 Task: Show the google sheets function.
Action: Mouse moved to (290, 104)
Screenshot: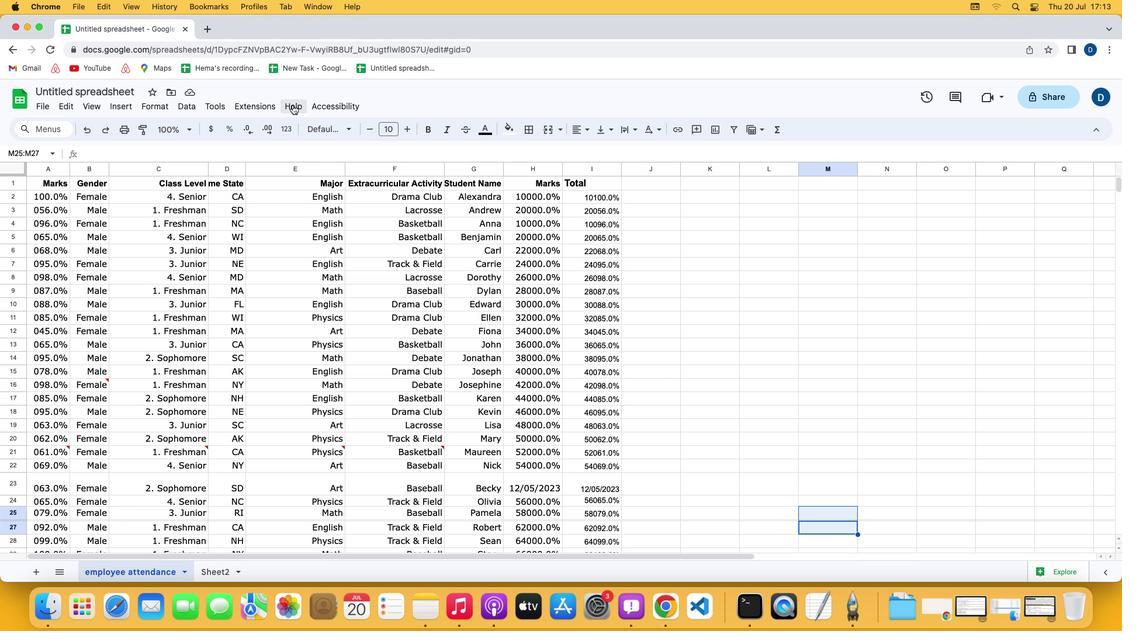
Action: Mouse pressed left at (290, 104)
Screenshot: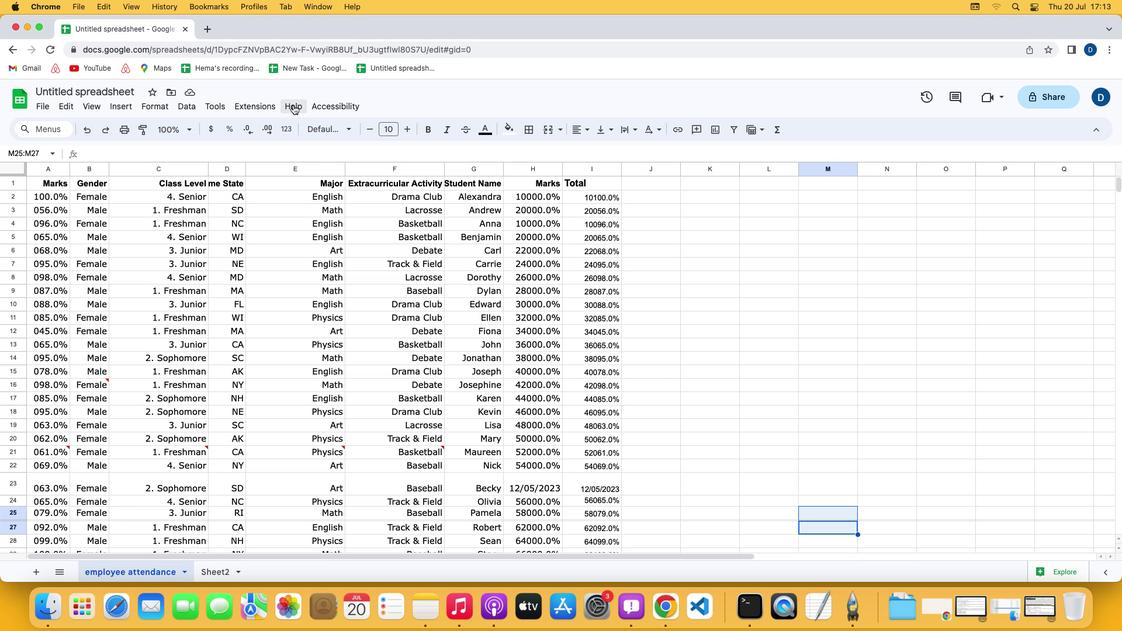 
Action: Mouse moved to (294, 104)
Screenshot: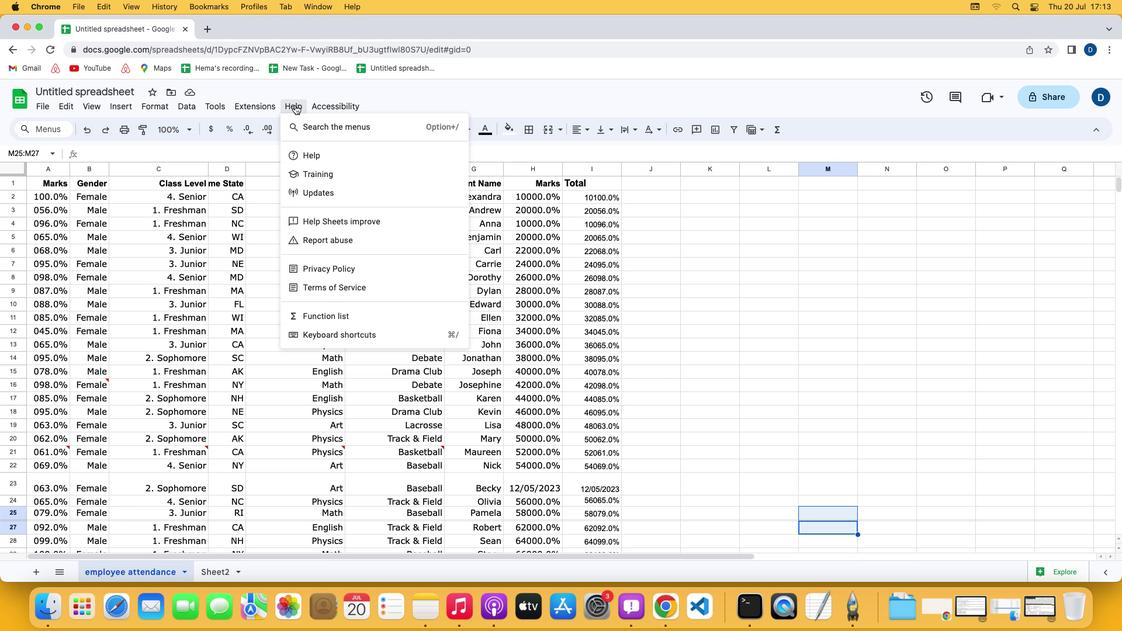 
Action: Mouse pressed left at (294, 104)
Screenshot: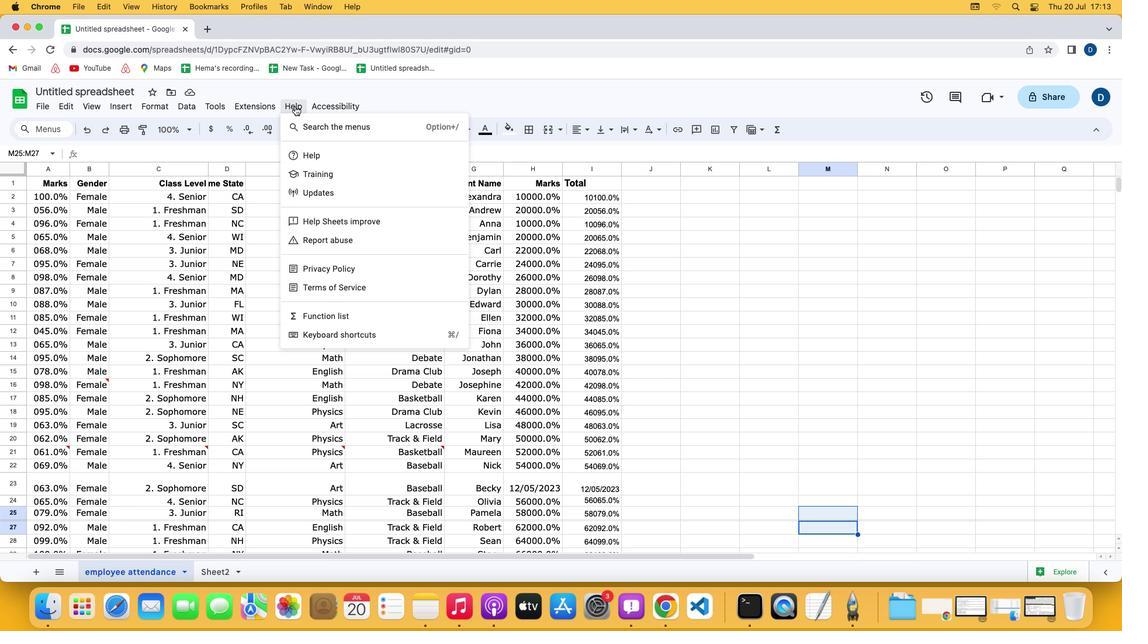 
Action: Mouse moved to (342, 315)
Screenshot: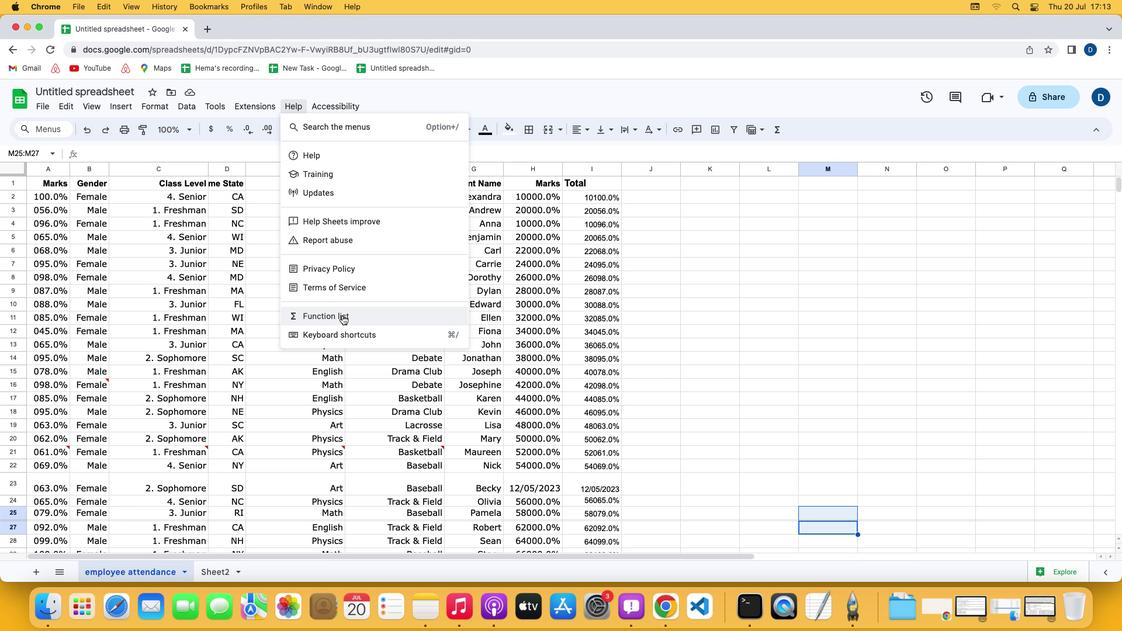 
Action: Mouse pressed left at (342, 315)
Screenshot: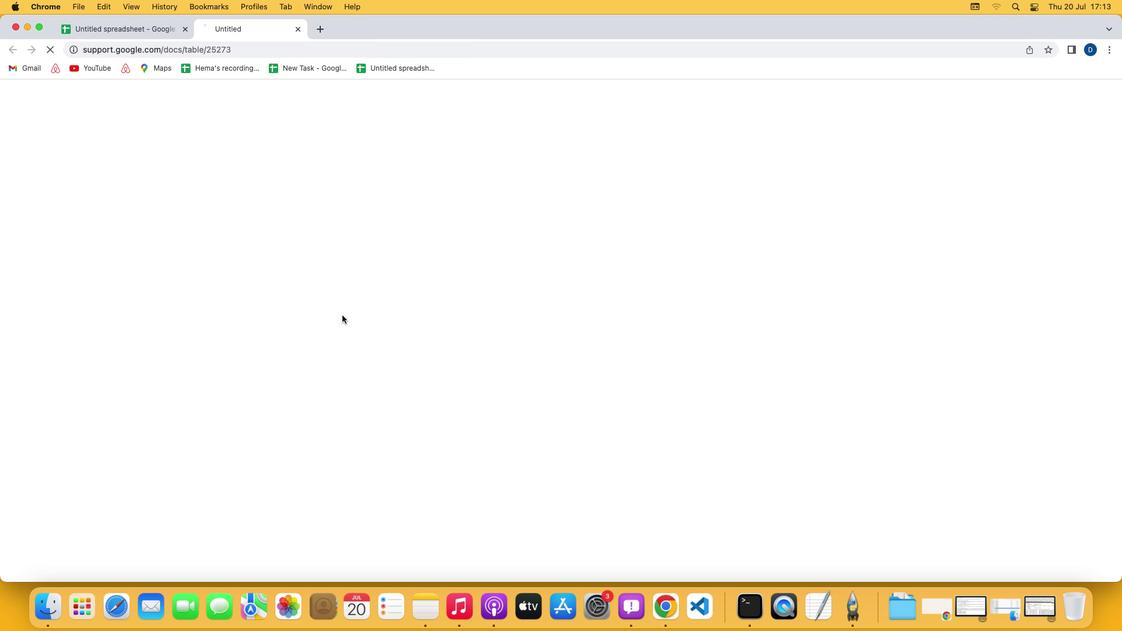 
Action: Mouse moved to (446, 278)
Screenshot: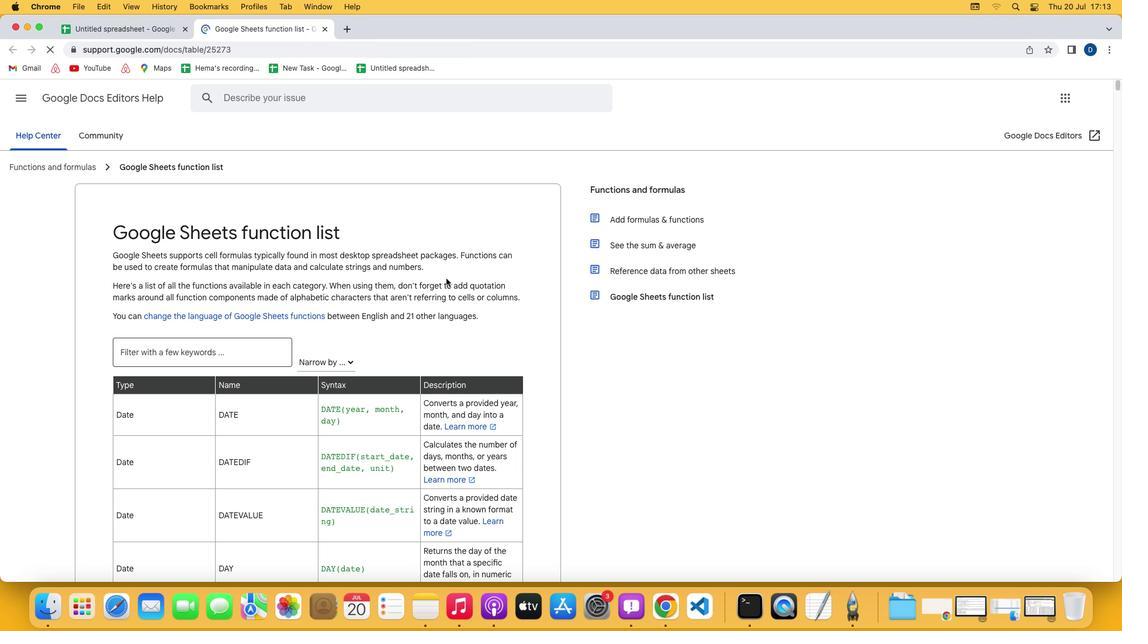 
Action: Mouse scrolled (446, 278) with delta (0, 0)
Screenshot: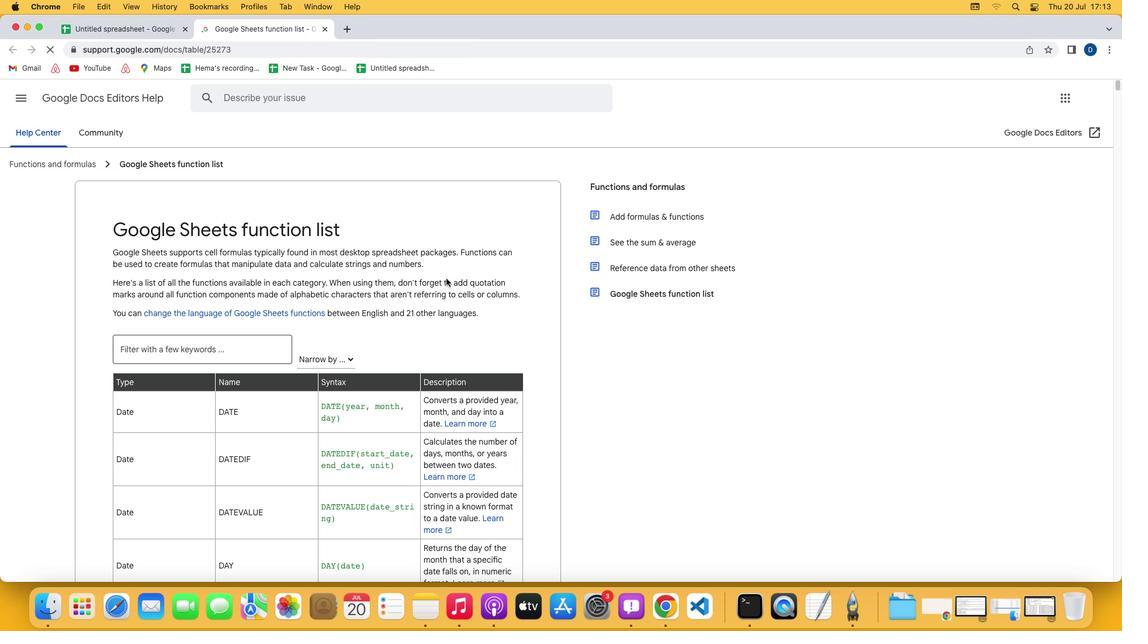 
Action: Mouse scrolled (446, 278) with delta (0, 0)
Screenshot: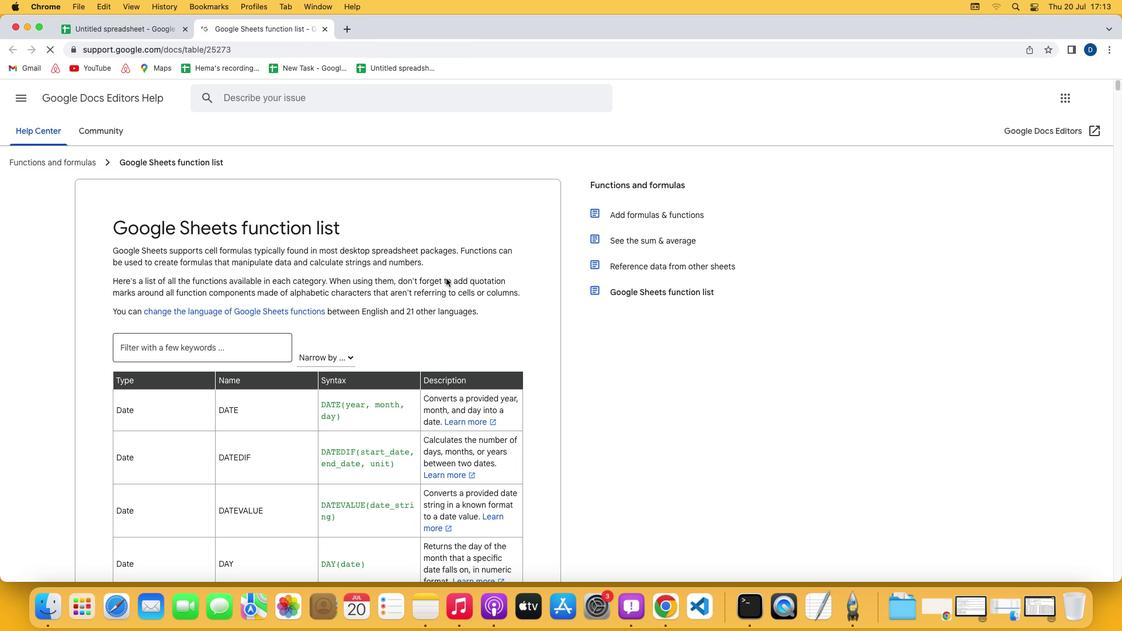 
Action: Mouse scrolled (446, 278) with delta (0, 0)
Screenshot: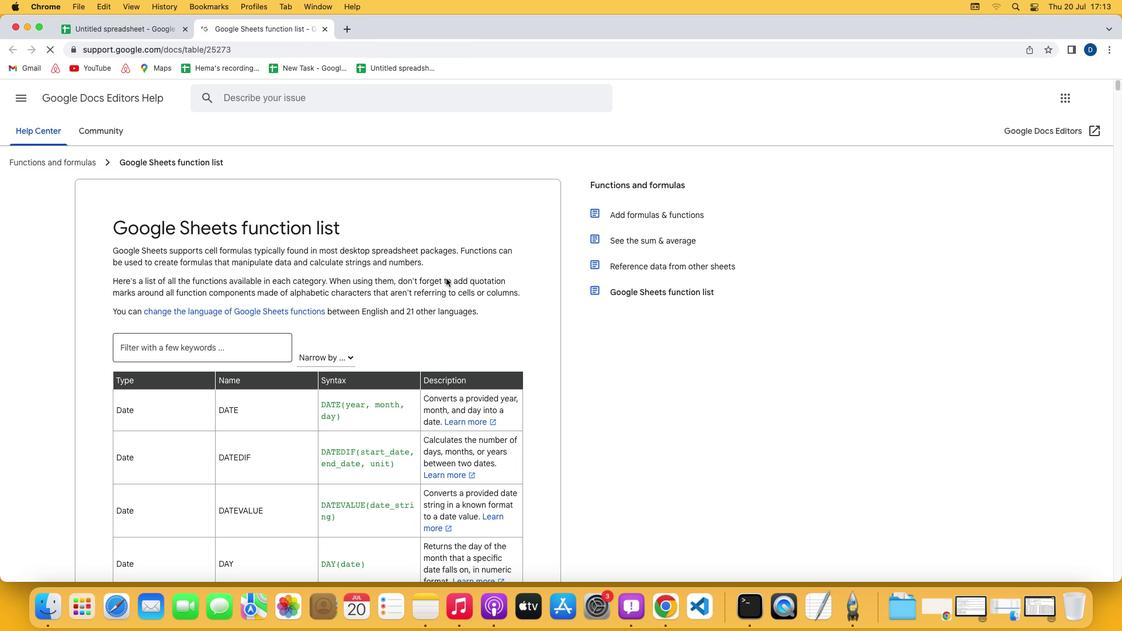 
Action: Mouse scrolled (446, 278) with delta (0, 0)
Screenshot: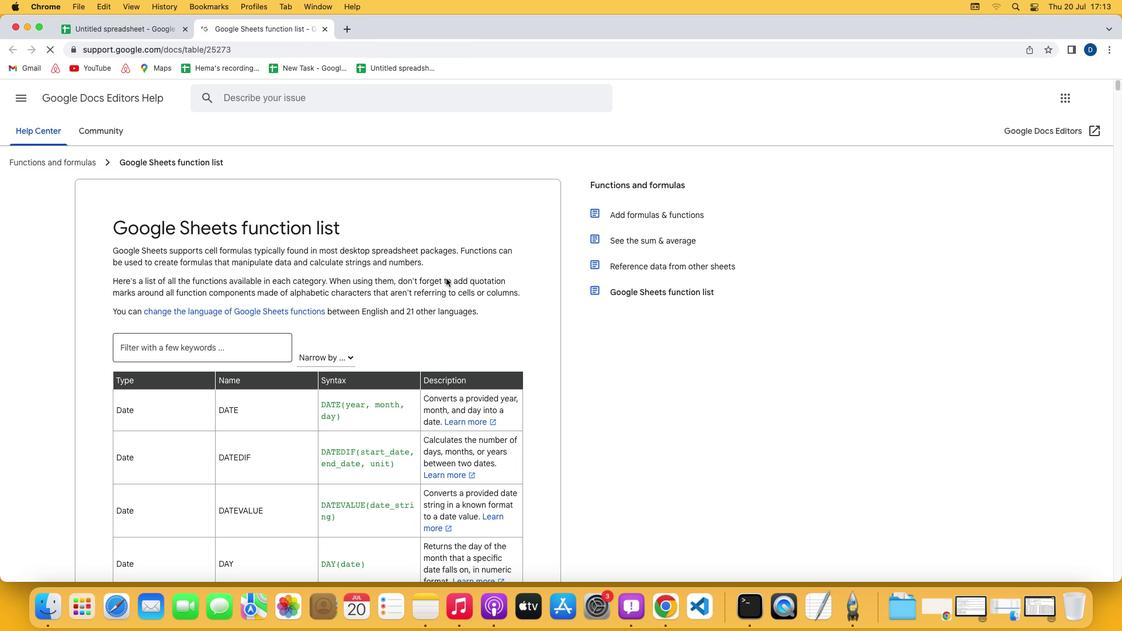 
